 Task: Create new vendor bill with Date Opened: 17-Apr-23, Select Vendor: FlashParking, Terms: Net 15. Make bill entry for item-1 with Date: 17-Apr-23, Description: Car Parking, Expense Account: Auto: Parking, Quantity: 24, Unit Price: 2.2, Sales Tax: N, Sales Tax Included: N. Post Bill with Post Date: 17-Apr-23, Post to Accounts: Liabilities:Accounts Payble. Pay / Process Payment with Transaction Date: 01-May-23, Amount: 52.8, Transfer Account: Checking Account. Go to 'Print Bill'.
Action: Mouse moved to (146, 26)
Screenshot: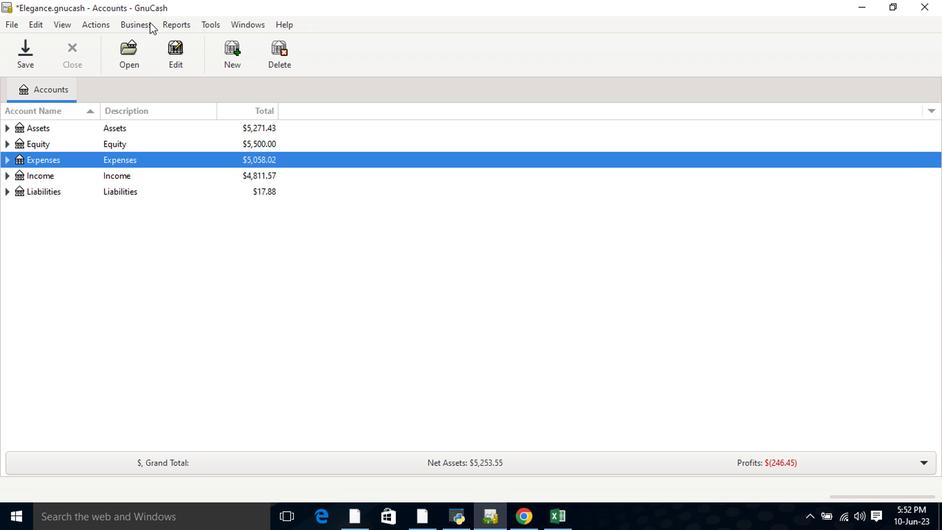 
Action: Mouse pressed left at (146, 26)
Screenshot: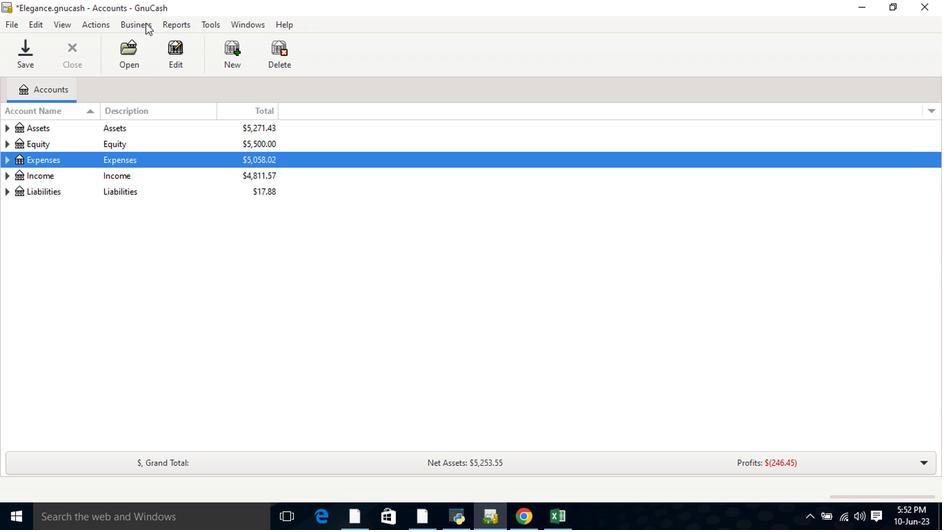 
Action: Mouse moved to (149, 59)
Screenshot: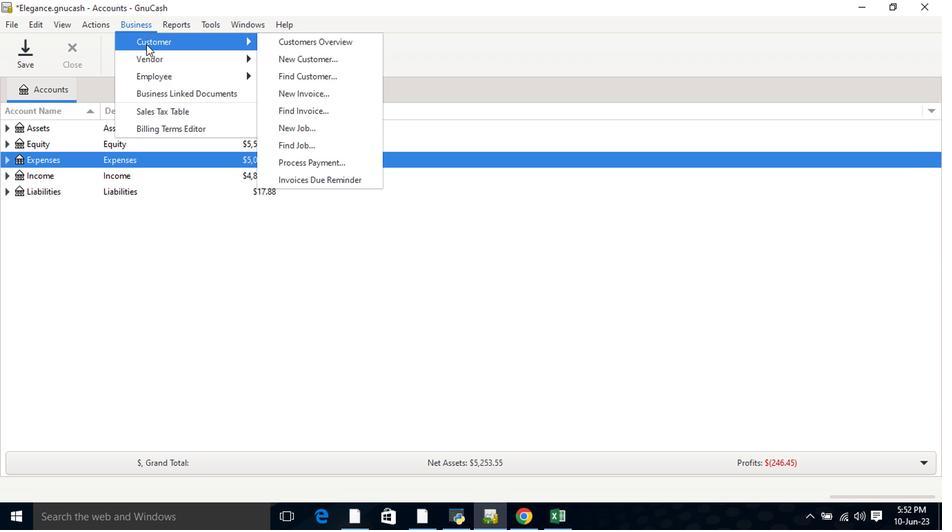 
Action: Mouse pressed left at (149, 59)
Screenshot: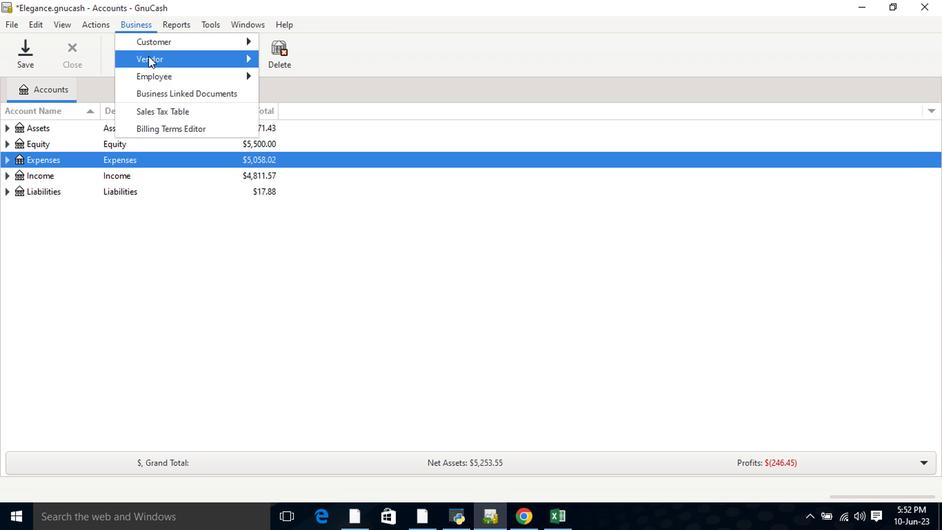 
Action: Mouse moved to (303, 113)
Screenshot: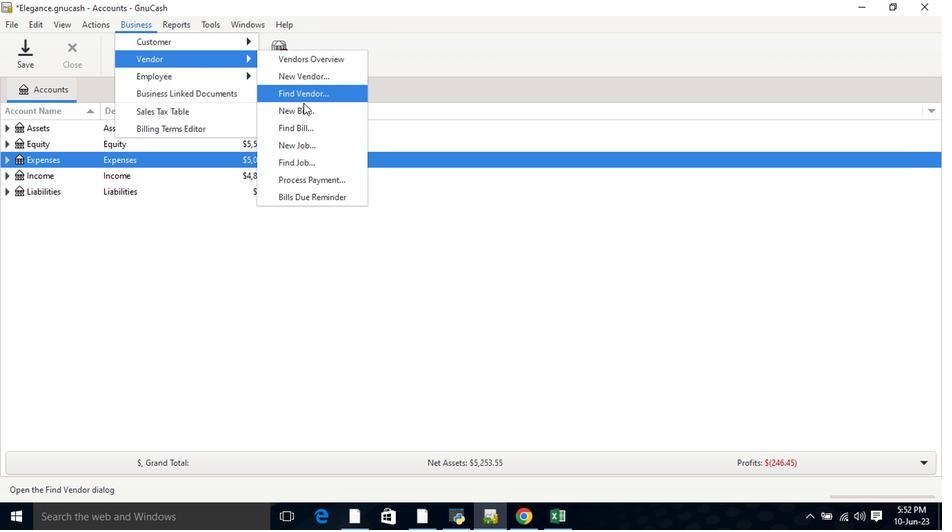
Action: Mouse pressed left at (303, 113)
Screenshot: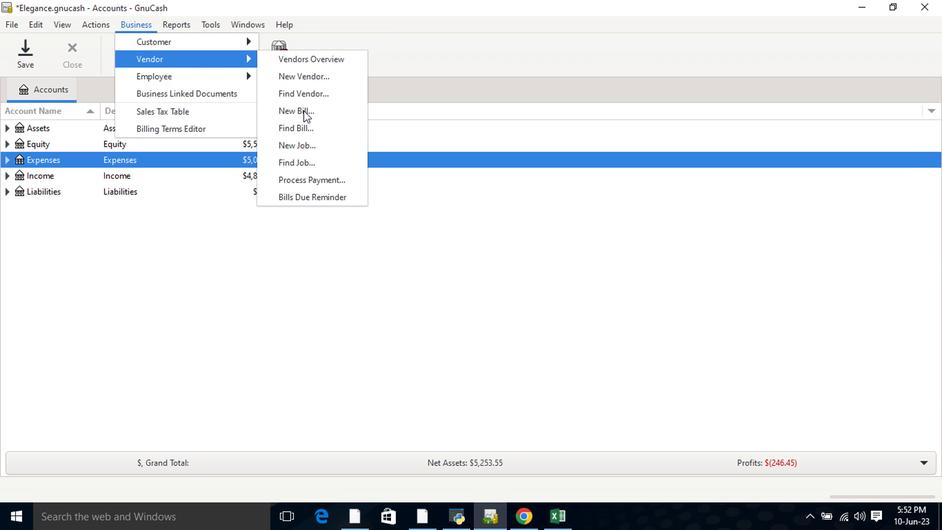 
Action: Mouse moved to (561, 183)
Screenshot: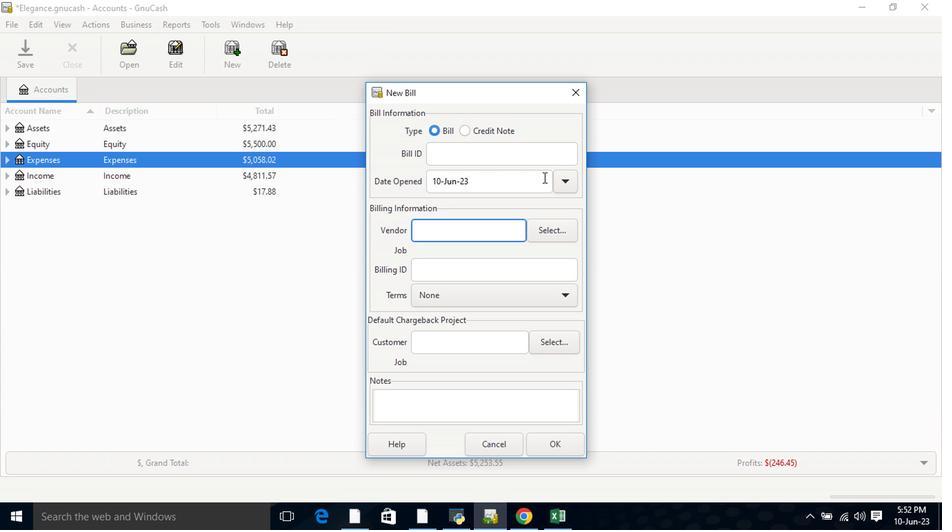 
Action: Mouse pressed left at (561, 183)
Screenshot: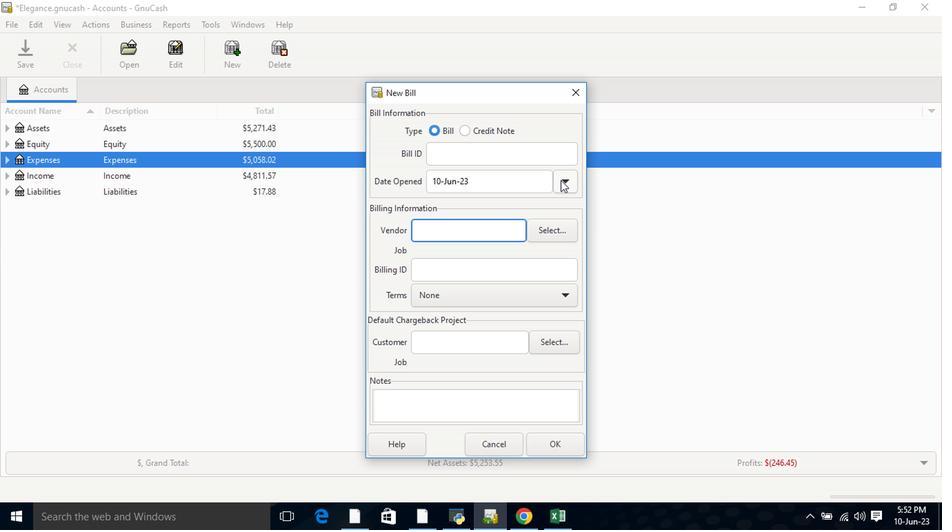 
Action: Mouse moved to (457, 206)
Screenshot: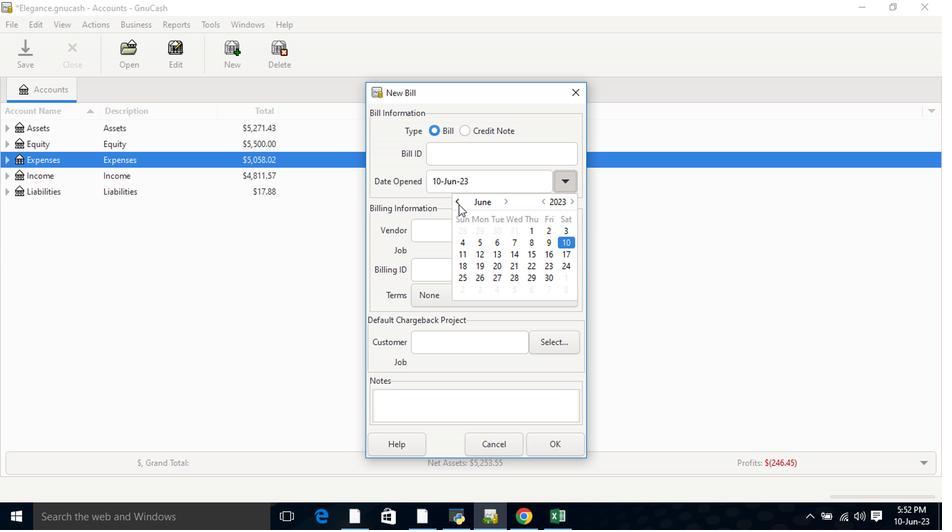 
Action: Mouse pressed left at (457, 206)
Screenshot: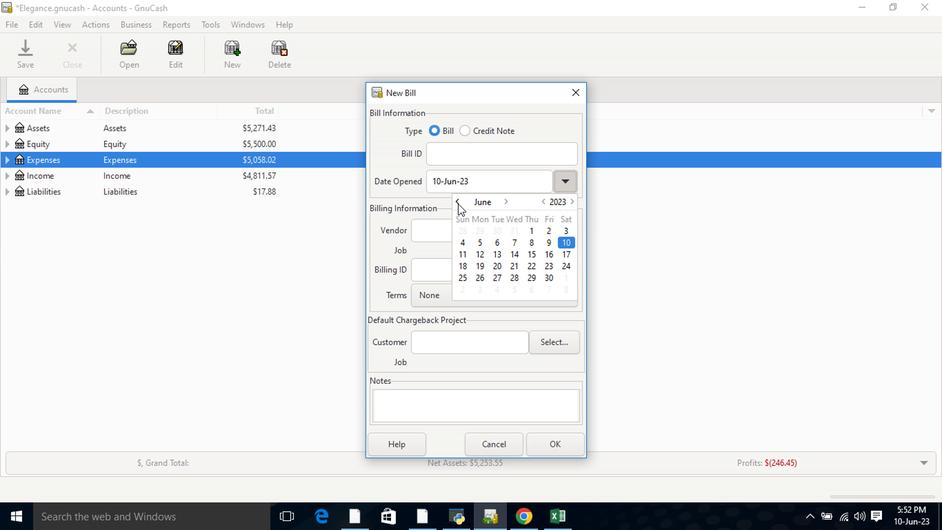 
Action: Mouse pressed left at (457, 206)
Screenshot: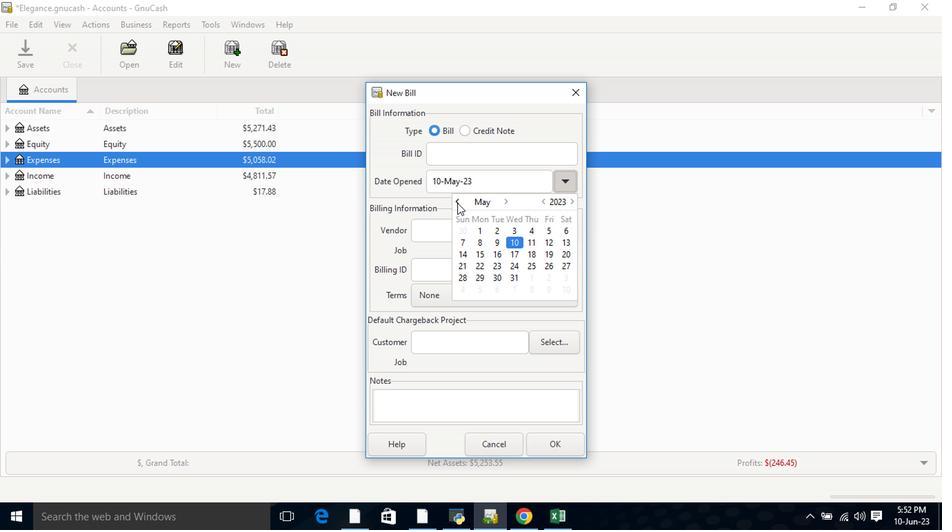 
Action: Mouse moved to (484, 269)
Screenshot: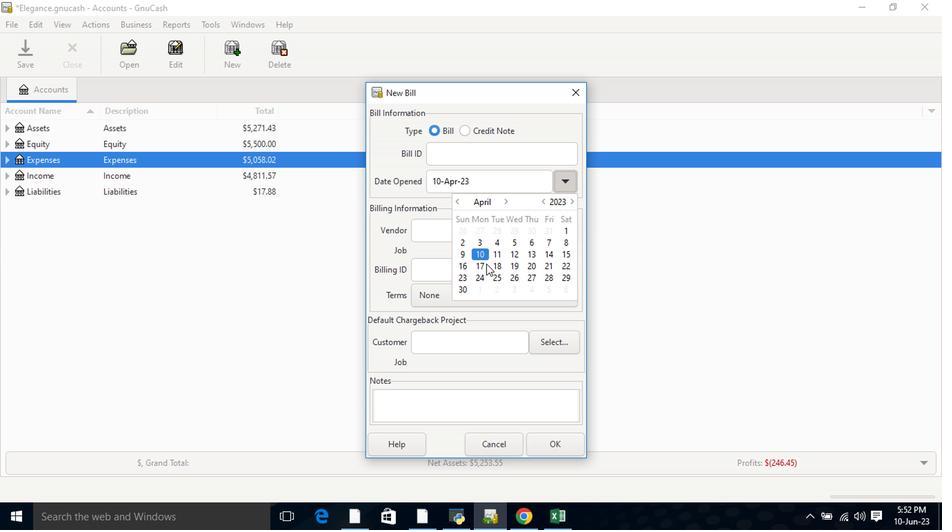 
Action: Mouse pressed left at (484, 269)
Screenshot: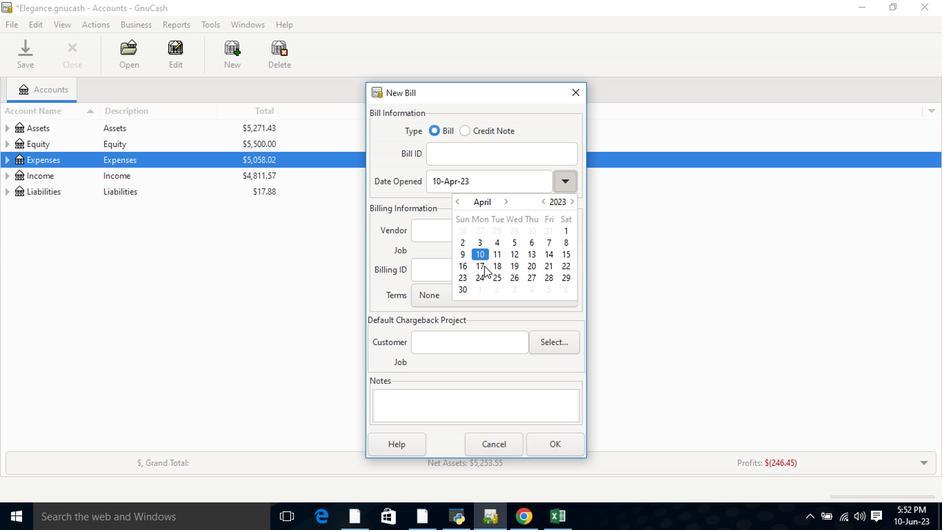 
Action: Mouse pressed left at (484, 269)
Screenshot: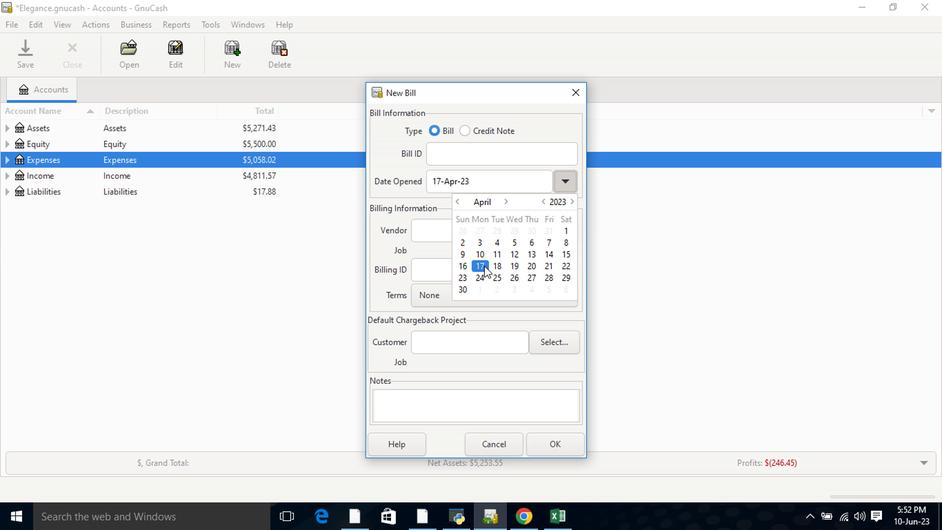 
Action: Mouse moved to (467, 236)
Screenshot: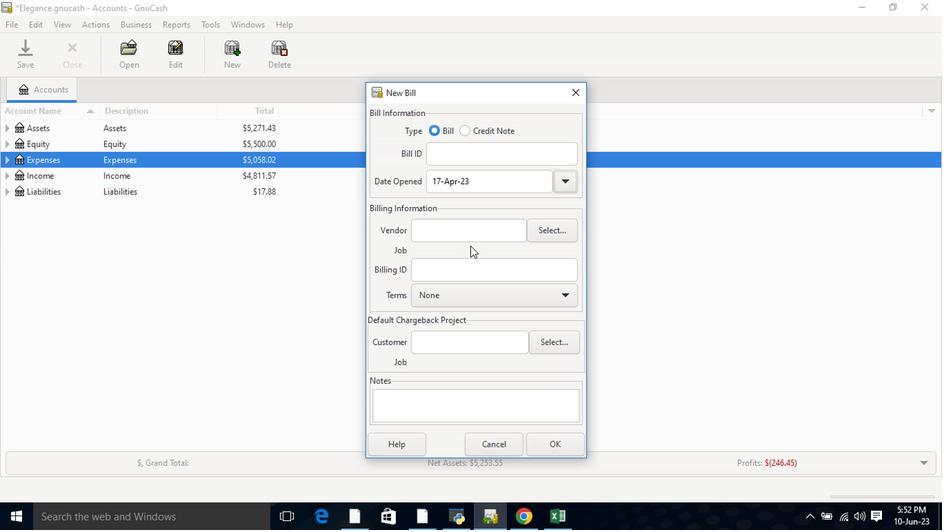 
Action: Mouse pressed left at (467, 236)
Screenshot: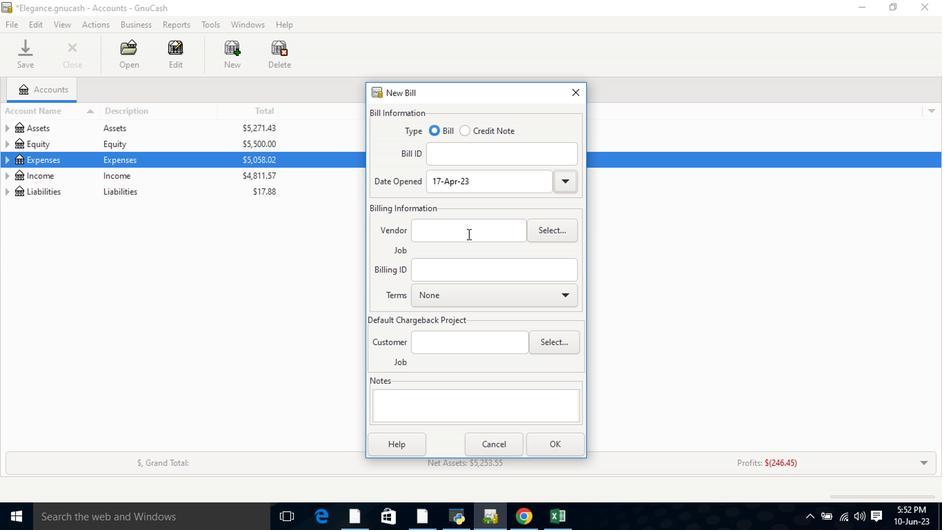 
Action: Key pressed <Key.shift><Key.shift><Key.shift><Key.shift><Key.shift><Key.shift><Key.shift><Key.shift><Key.shift><Key.shift>Fl
Screenshot: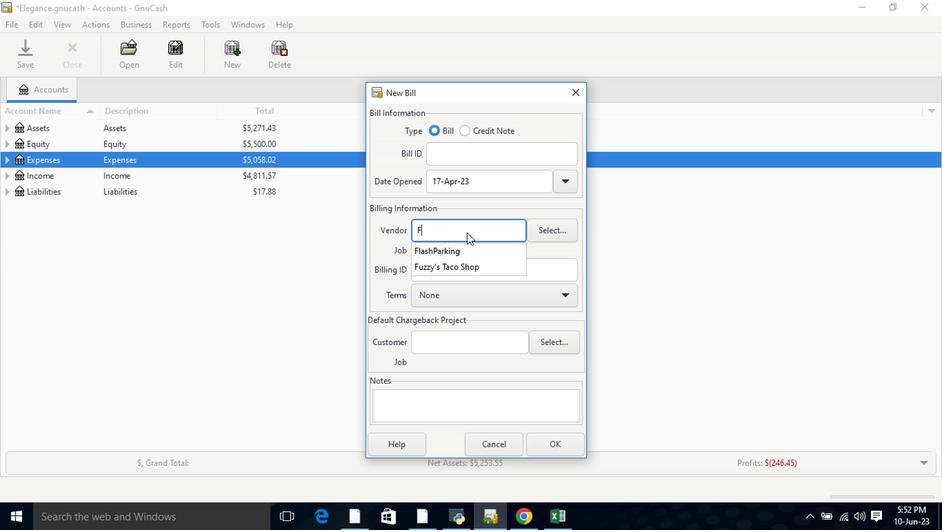 
Action: Mouse moved to (457, 252)
Screenshot: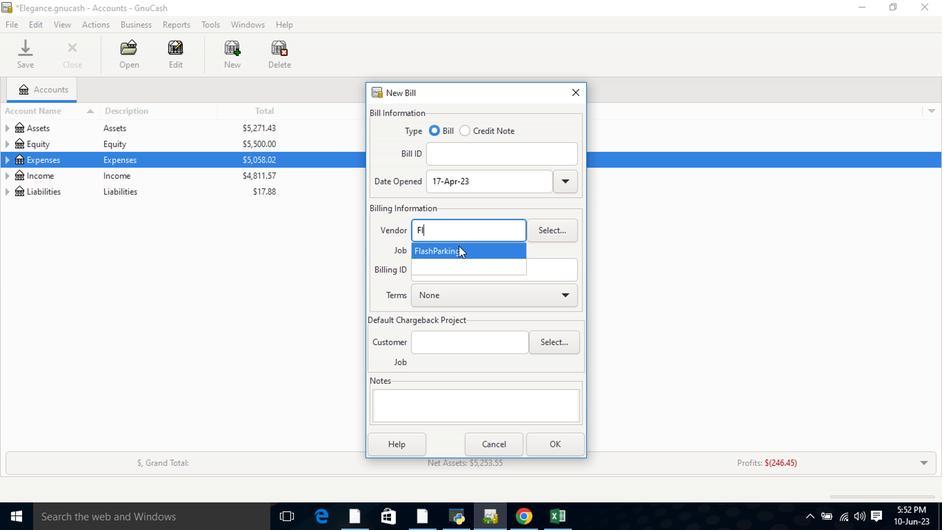 
Action: Mouse pressed left at (457, 252)
Screenshot: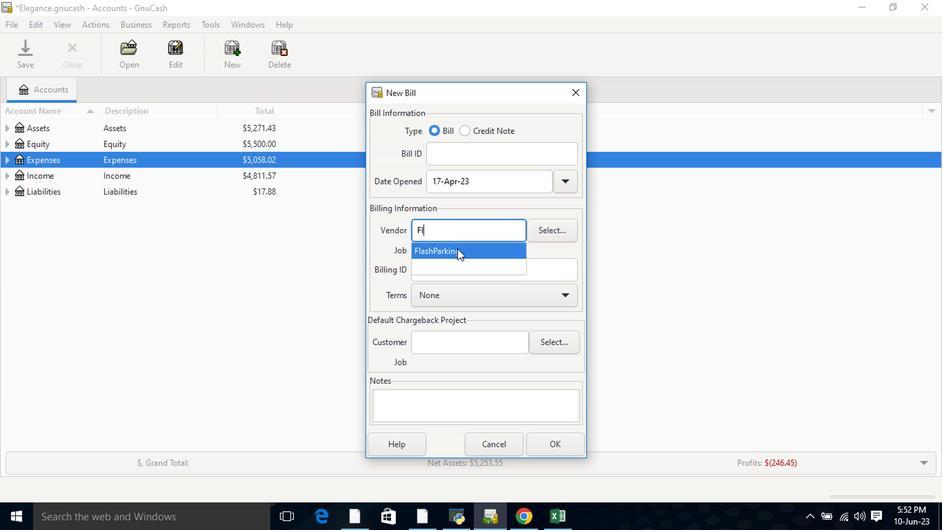 
Action: Mouse moved to (470, 313)
Screenshot: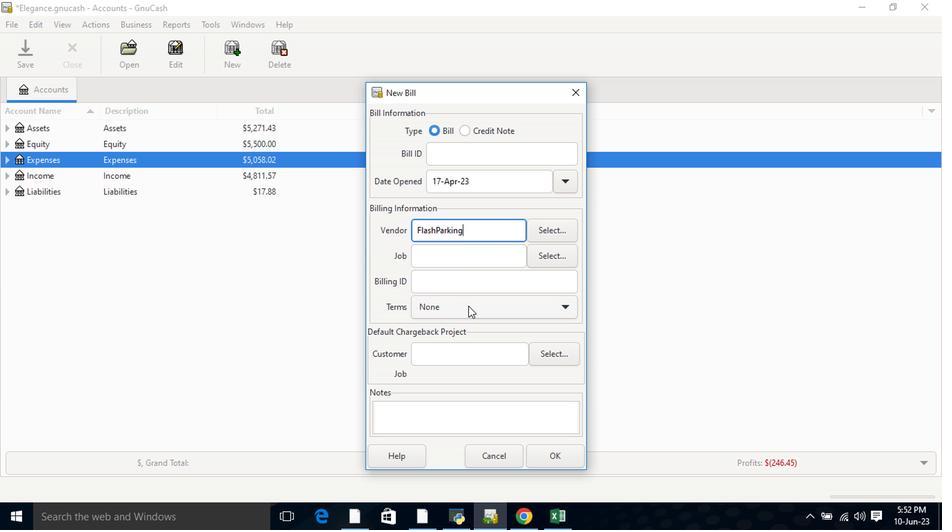 
Action: Mouse pressed left at (470, 313)
Screenshot: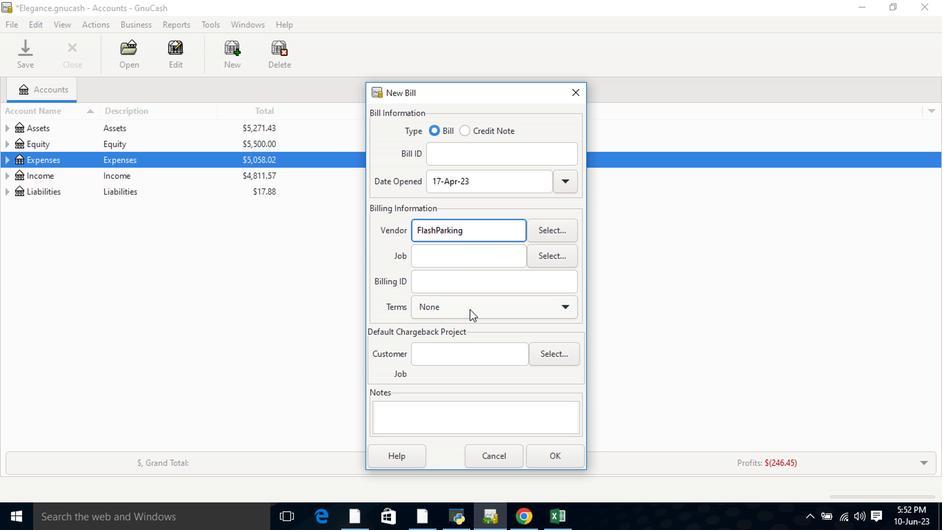 
Action: Mouse moved to (470, 339)
Screenshot: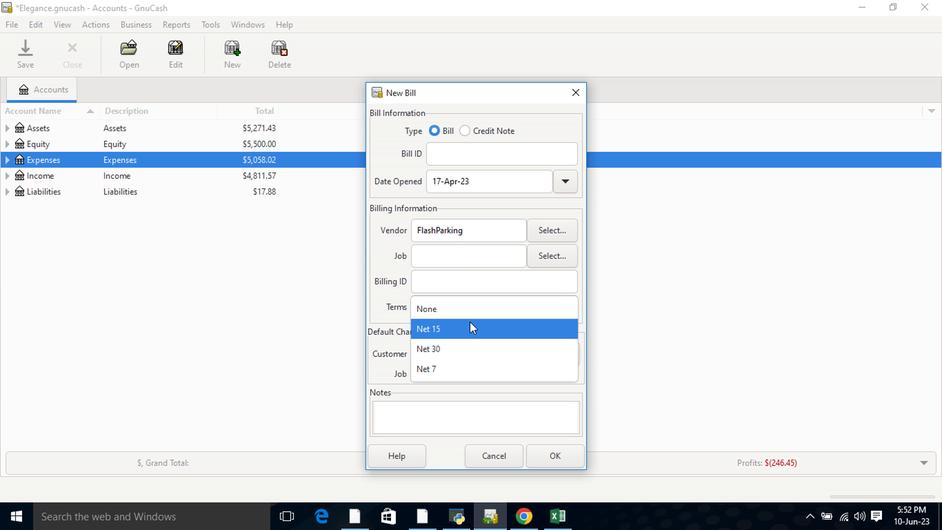 
Action: Mouse pressed left at (470, 339)
Screenshot: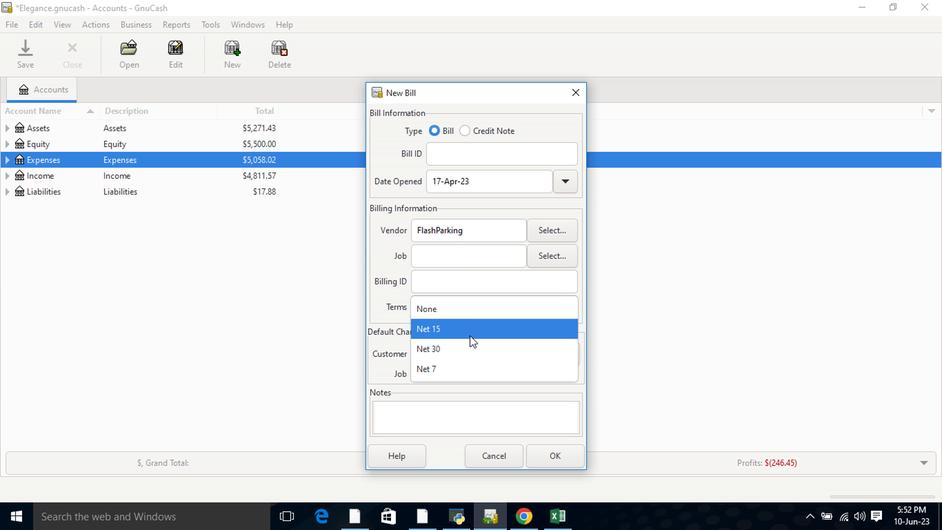 
Action: Mouse moved to (541, 457)
Screenshot: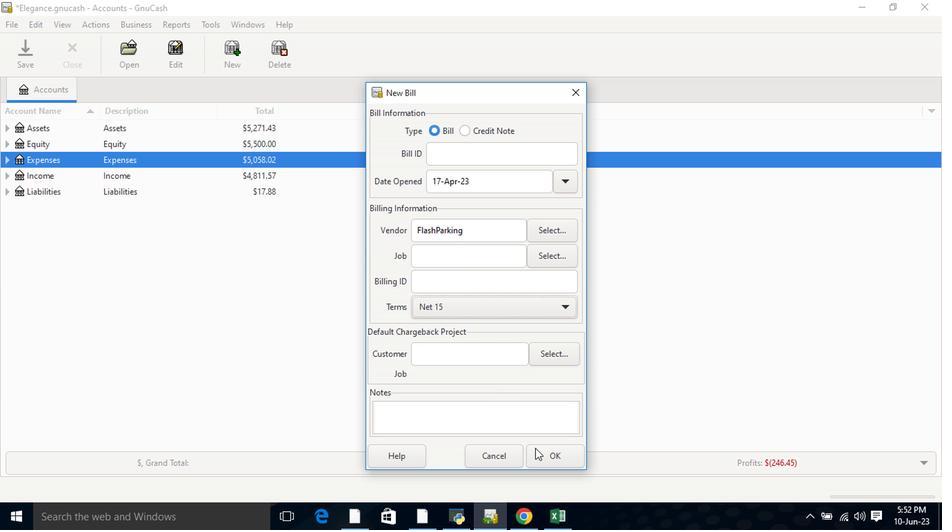 
Action: Mouse pressed left at (541, 457)
Screenshot: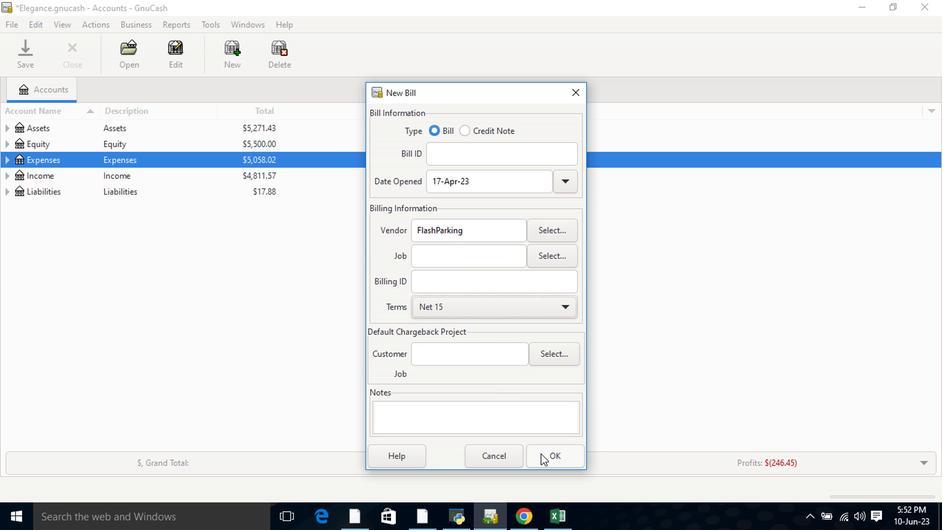 
Action: Mouse moved to (386, 319)
Screenshot: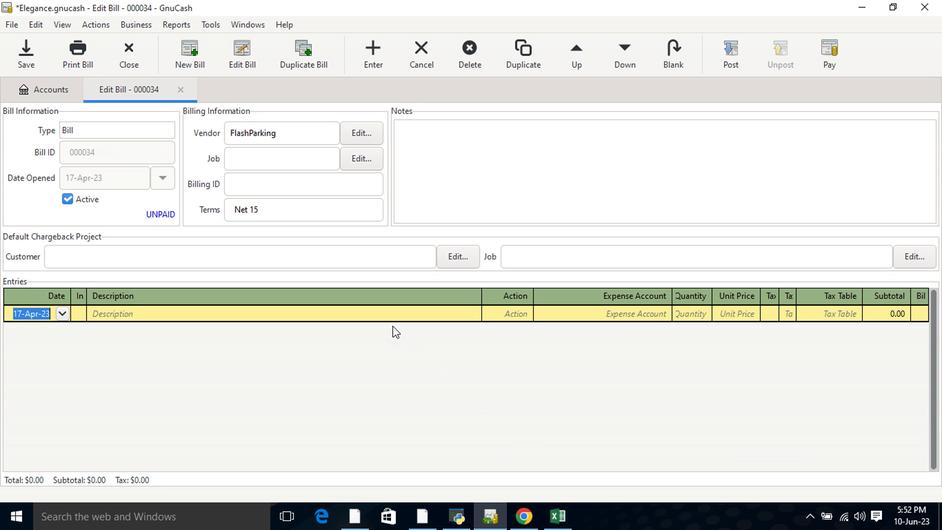 
Action: Key pressed <Key.tab><Key.shift>Car<Key.space><Key.shift>Parking<Key.tab>24<Key.tab><Key.tab>
Screenshot: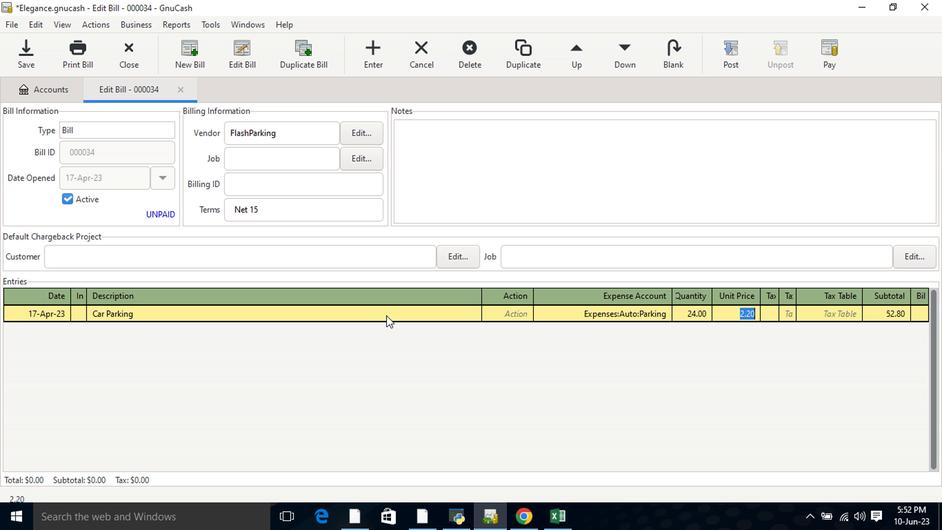
Action: Mouse moved to (732, 59)
Screenshot: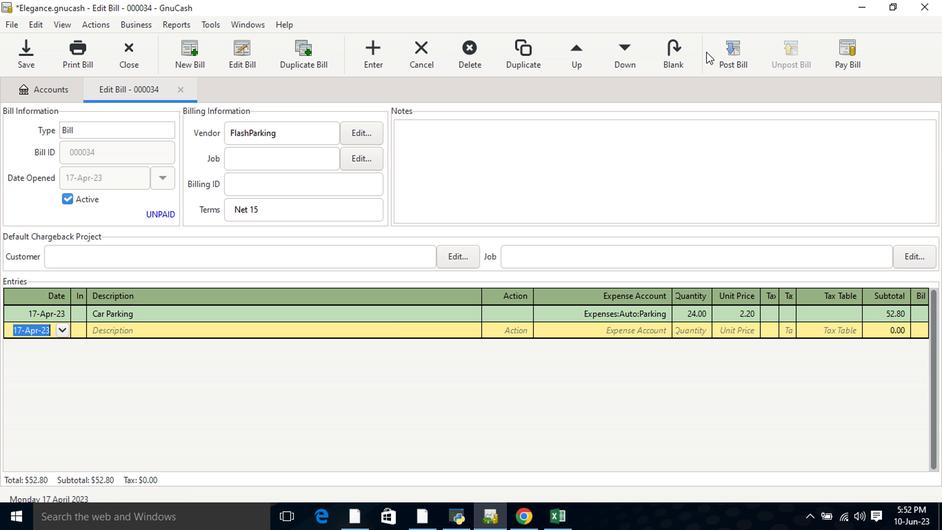 
Action: Mouse pressed left at (732, 59)
Screenshot: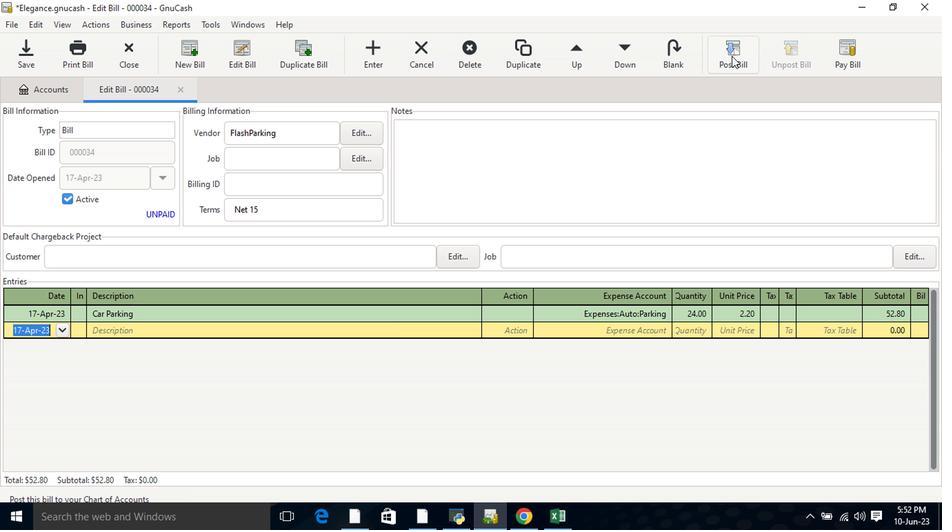 
Action: Mouse moved to (555, 353)
Screenshot: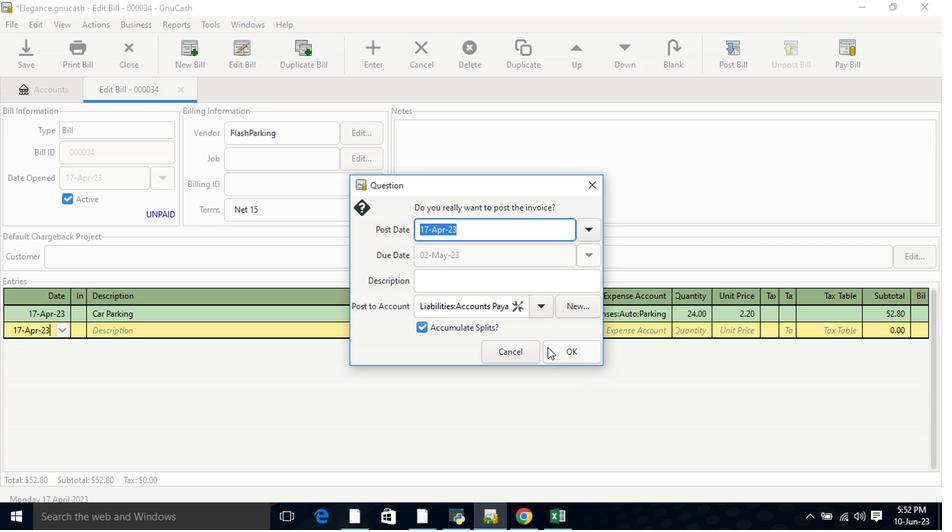 
Action: Mouse pressed left at (555, 353)
Screenshot: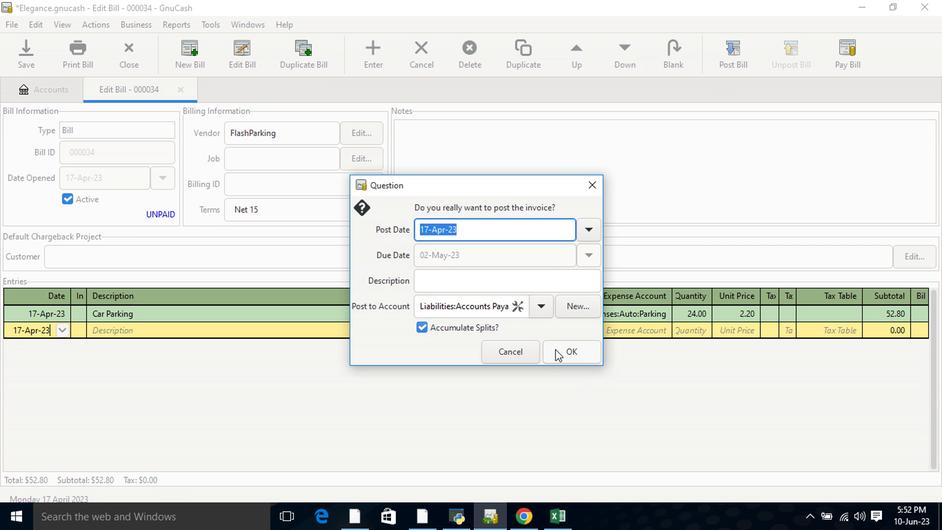 
Action: Mouse moved to (831, 54)
Screenshot: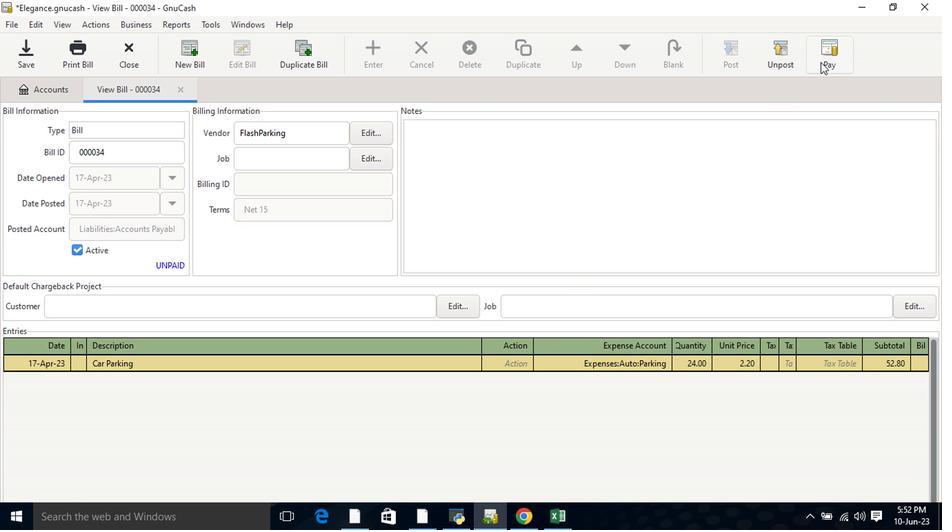 
Action: Mouse pressed left at (831, 54)
Screenshot: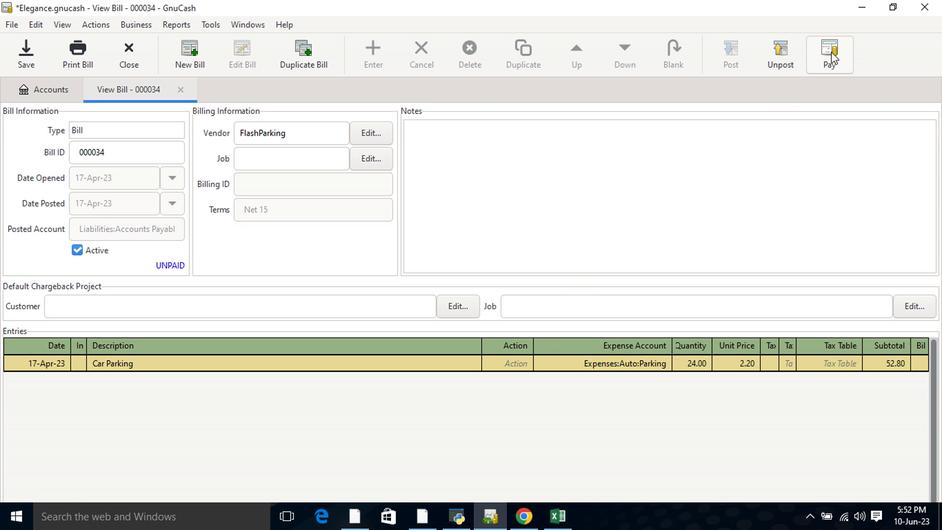 
Action: Mouse moved to (419, 274)
Screenshot: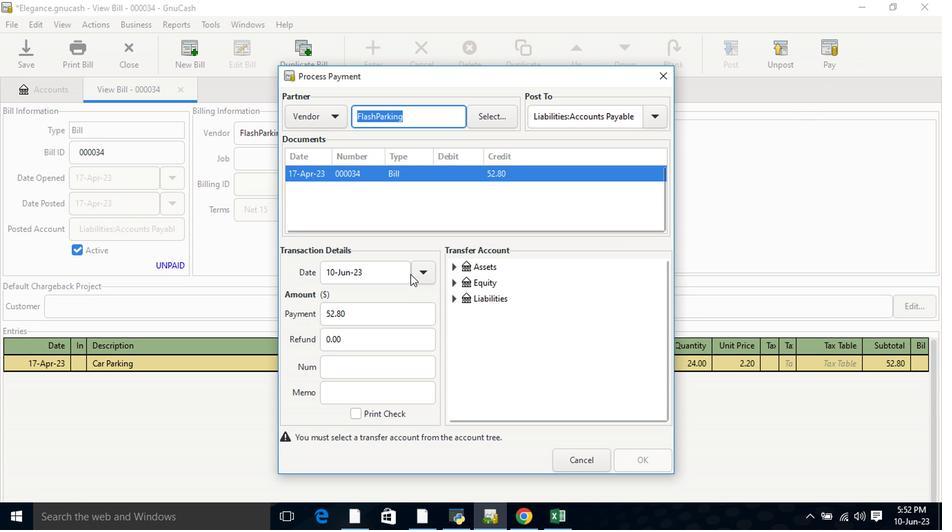 
Action: Mouse pressed left at (419, 274)
Screenshot: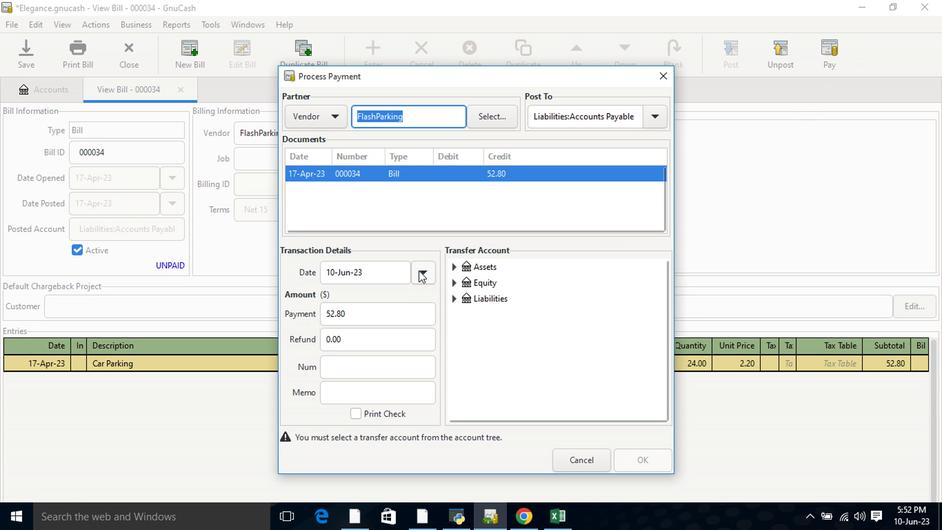 
Action: Mouse moved to (317, 297)
Screenshot: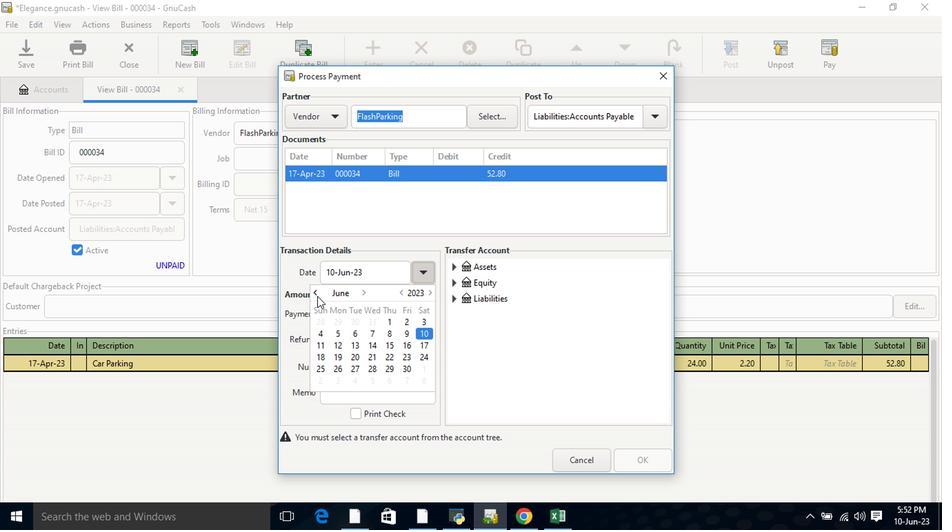 
Action: Mouse pressed left at (317, 297)
Screenshot: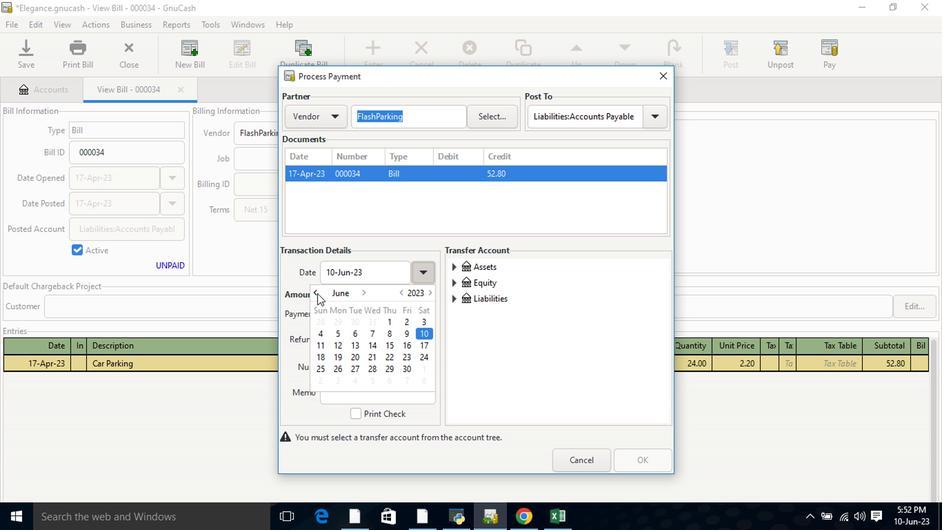 
Action: Mouse moved to (338, 327)
Screenshot: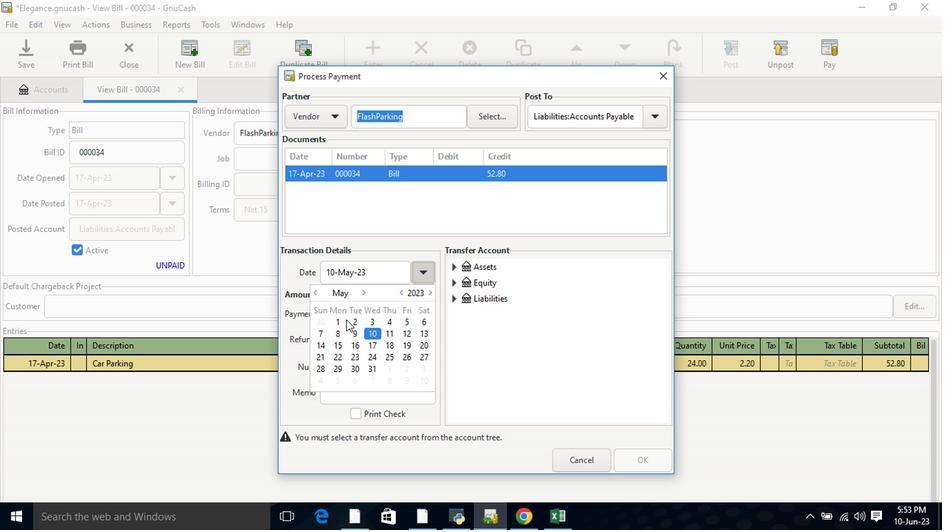 
Action: Mouse pressed left at (338, 327)
Screenshot: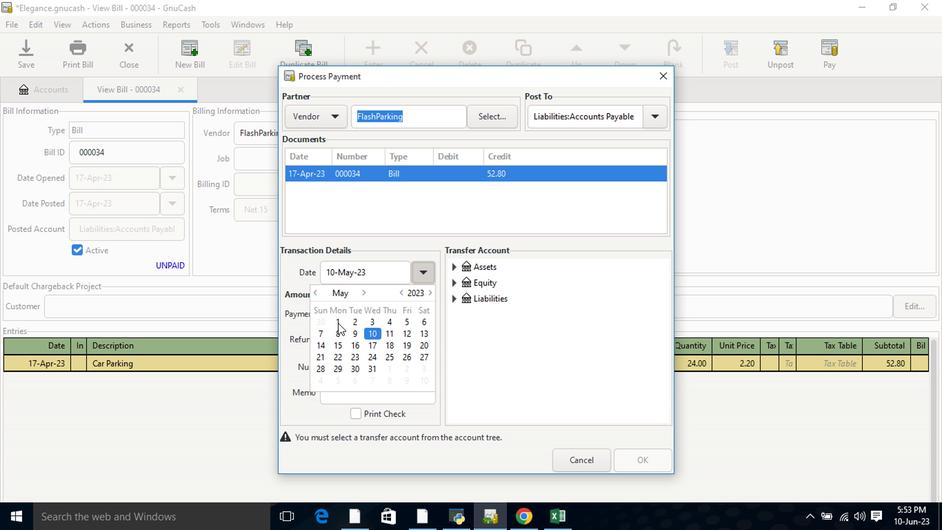 
Action: Mouse pressed left at (338, 327)
Screenshot: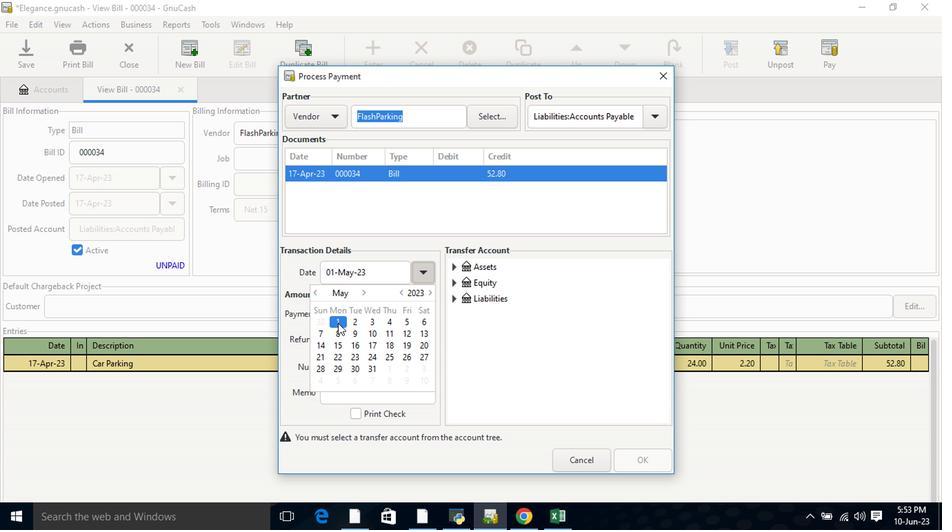 
Action: Mouse moved to (454, 274)
Screenshot: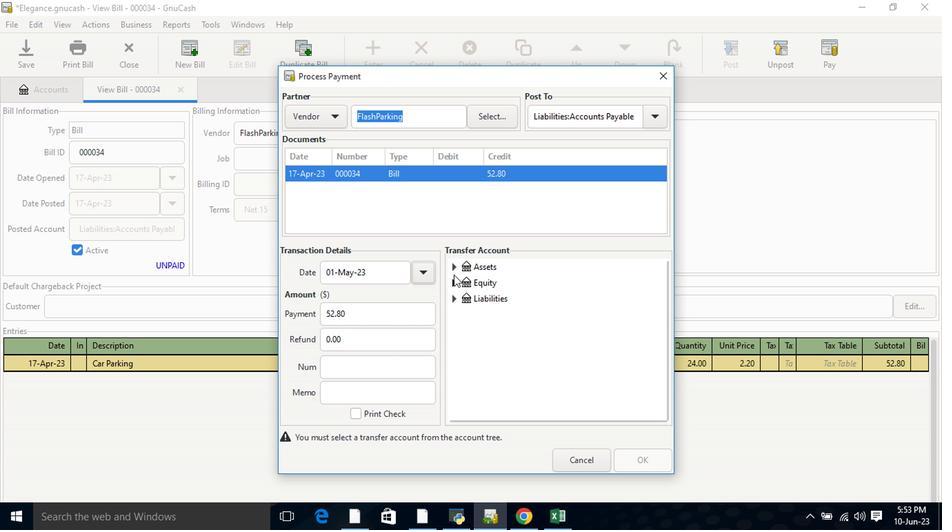 
Action: Mouse pressed left at (454, 274)
Screenshot: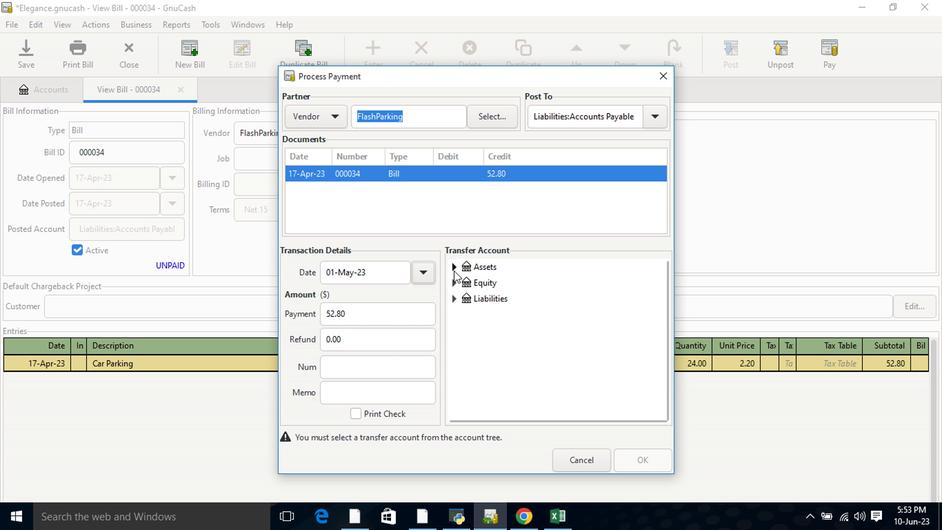 
Action: Mouse moved to (467, 289)
Screenshot: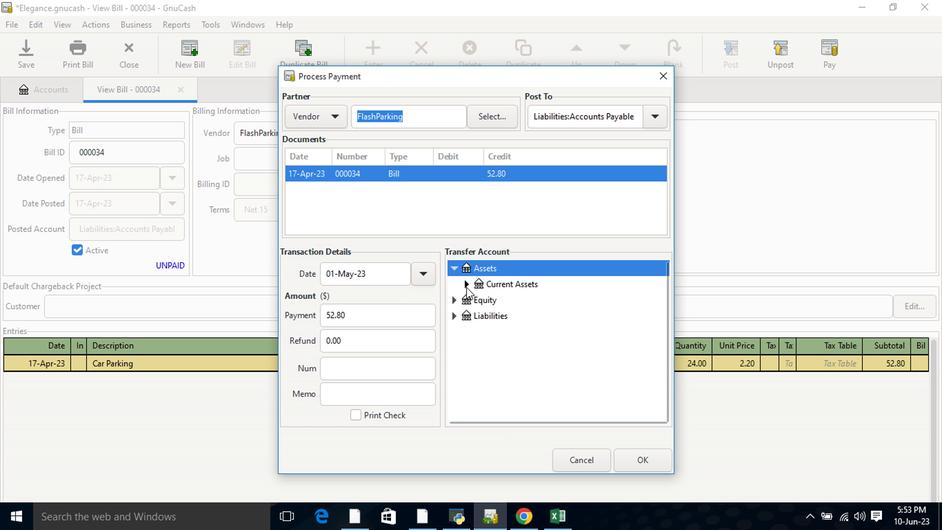 
Action: Mouse pressed left at (467, 289)
Screenshot: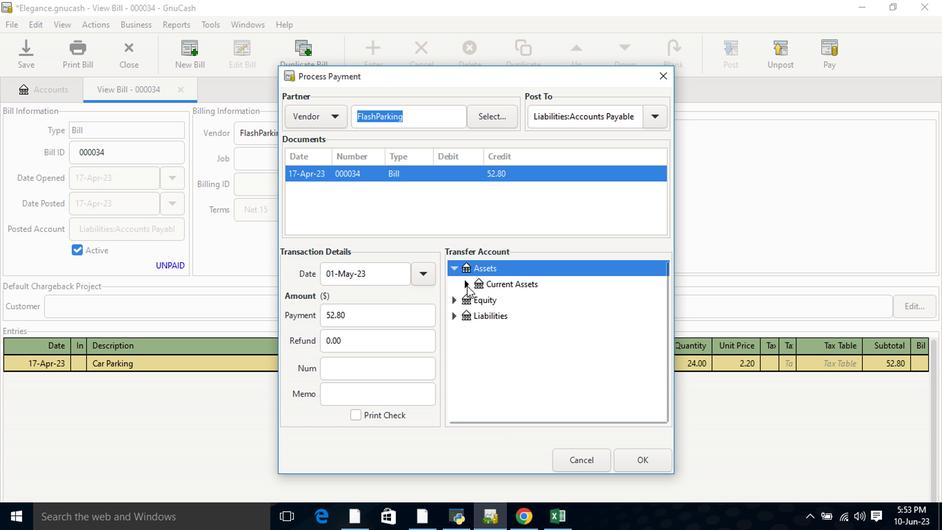 
Action: Mouse moved to (513, 304)
Screenshot: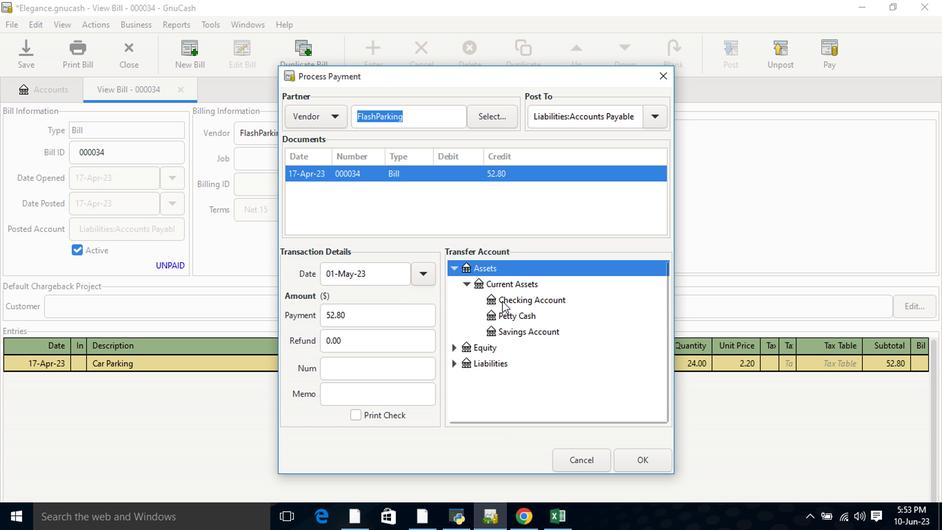 
Action: Mouse pressed left at (513, 304)
Screenshot: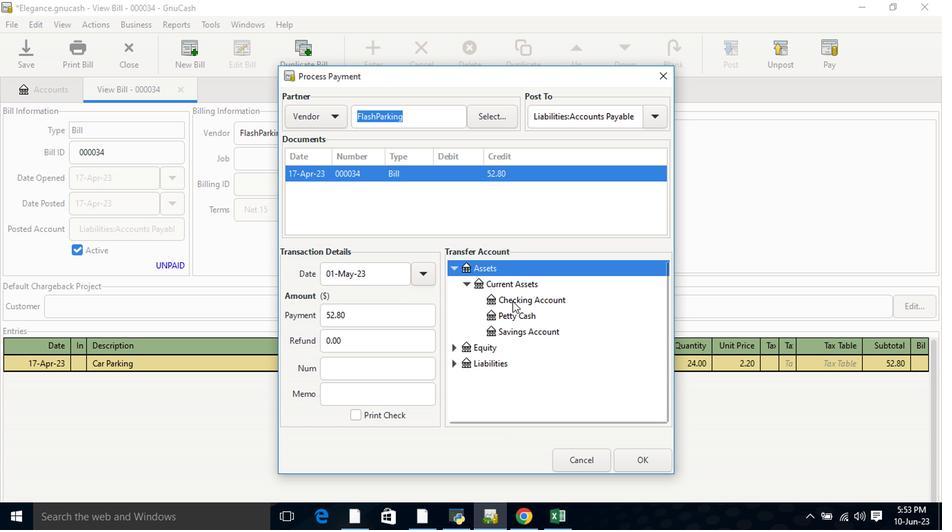 
Action: Mouse moved to (660, 459)
Screenshot: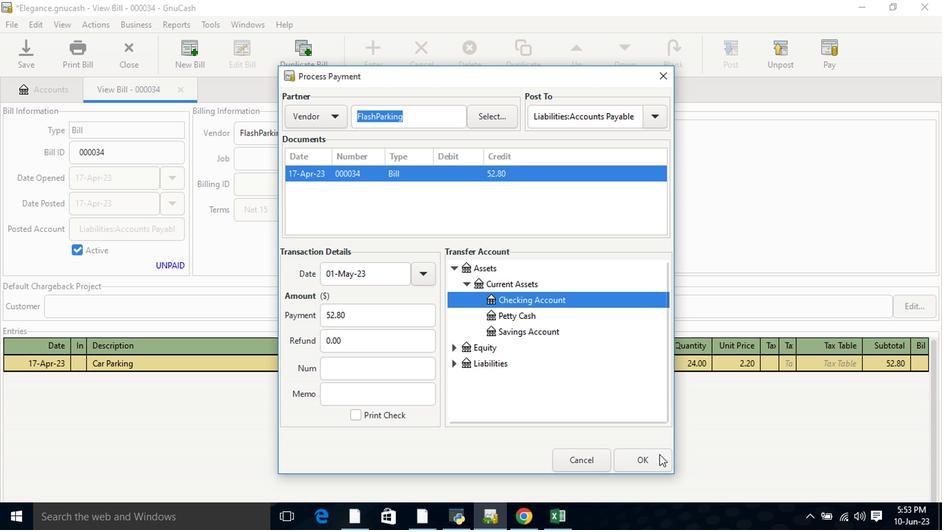 
Action: Mouse pressed left at (660, 459)
Screenshot: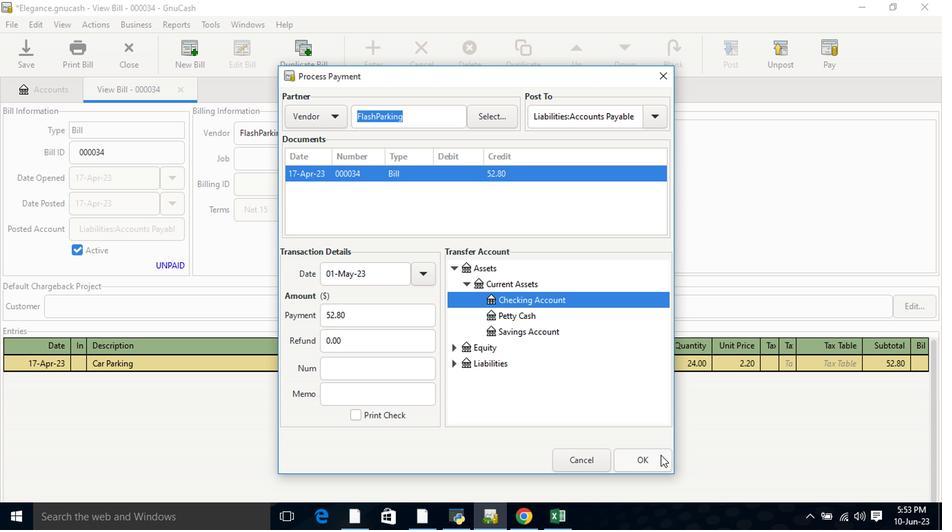 
Action: Mouse moved to (89, 61)
Screenshot: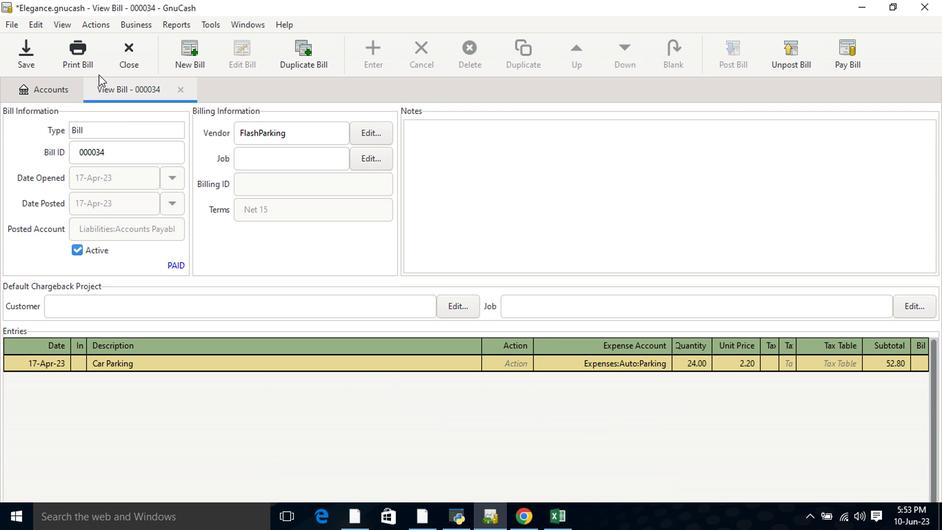 
Action: Mouse pressed left at (89, 61)
Screenshot: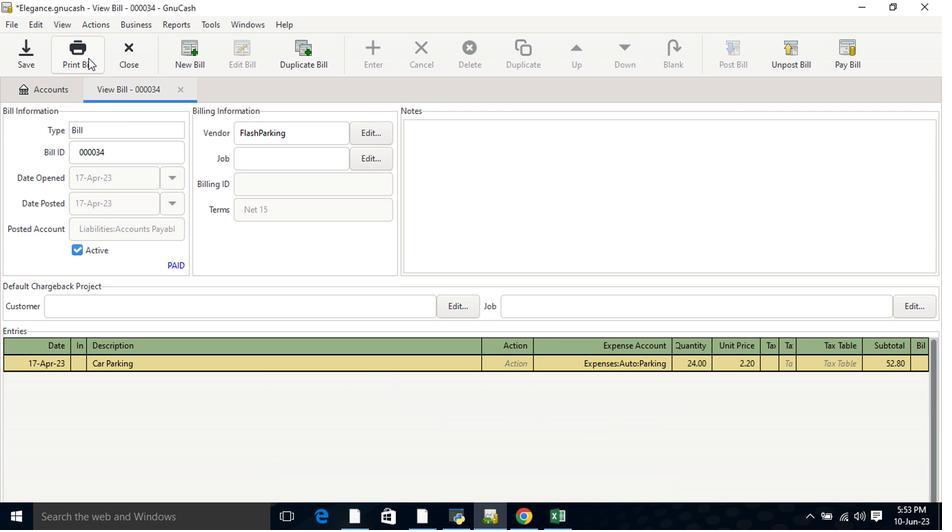 
Action: Mouse moved to (347, 403)
Screenshot: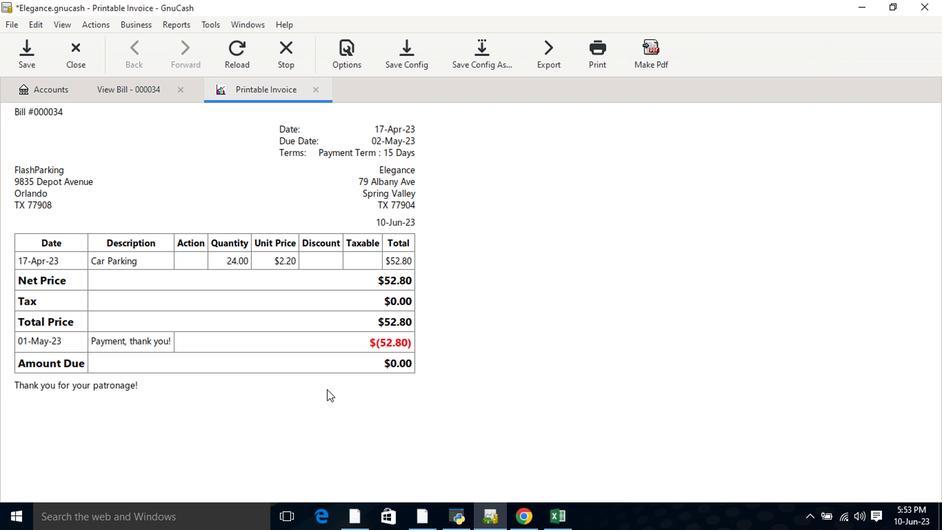 
